 Task: Reply to email with the signature Eden Taylor with the subject 'Request for flextime' from softage.1@softage.net with the message 'I need your assistance in preparing a project status report for the stakeholders.' with CC to softage.4@softage.net with an attached document Security_policy.docx
Action: Mouse moved to (852, 199)
Screenshot: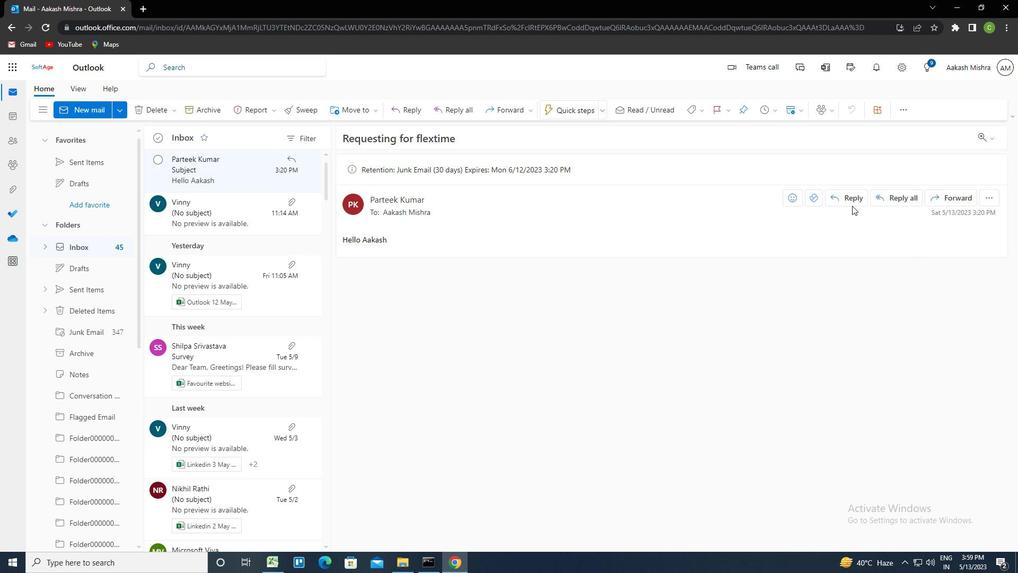 
Action: Mouse pressed left at (852, 199)
Screenshot: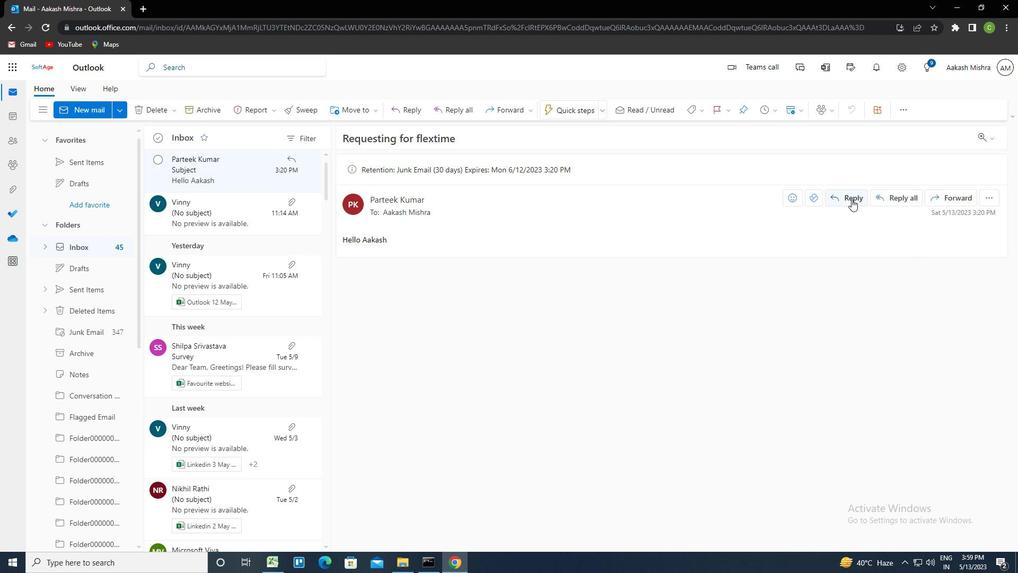 
Action: Mouse moved to (681, 113)
Screenshot: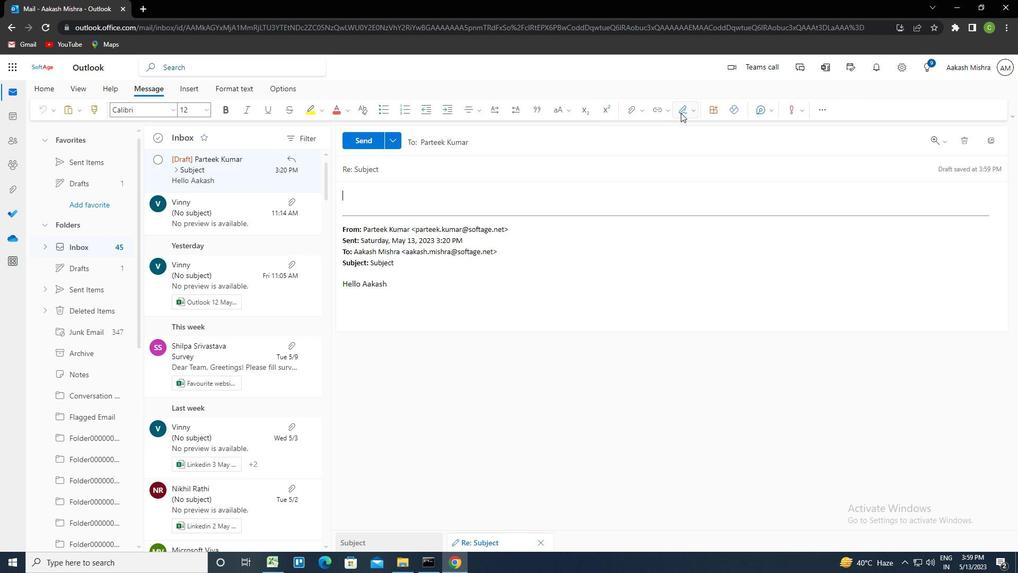 
Action: Mouse pressed left at (681, 113)
Screenshot: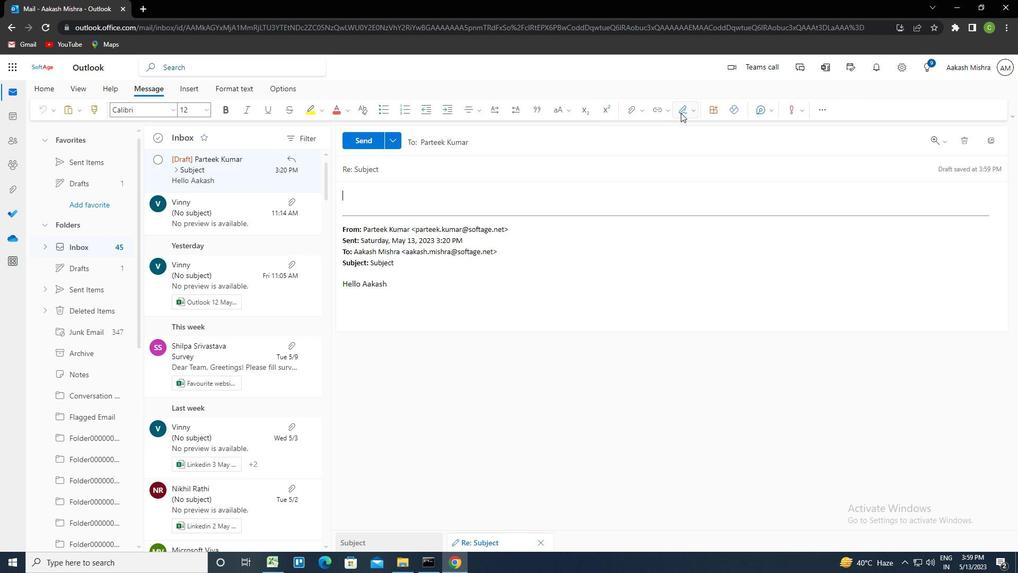 
Action: Mouse moved to (663, 150)
Screenshot: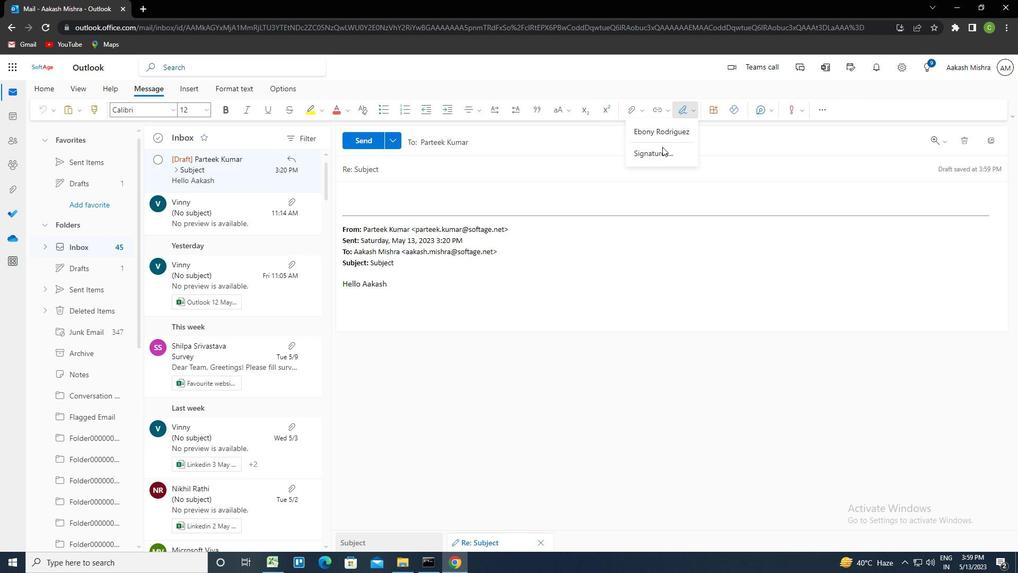 
Action: Mouse pressed left at (663, 150)
Screenshot: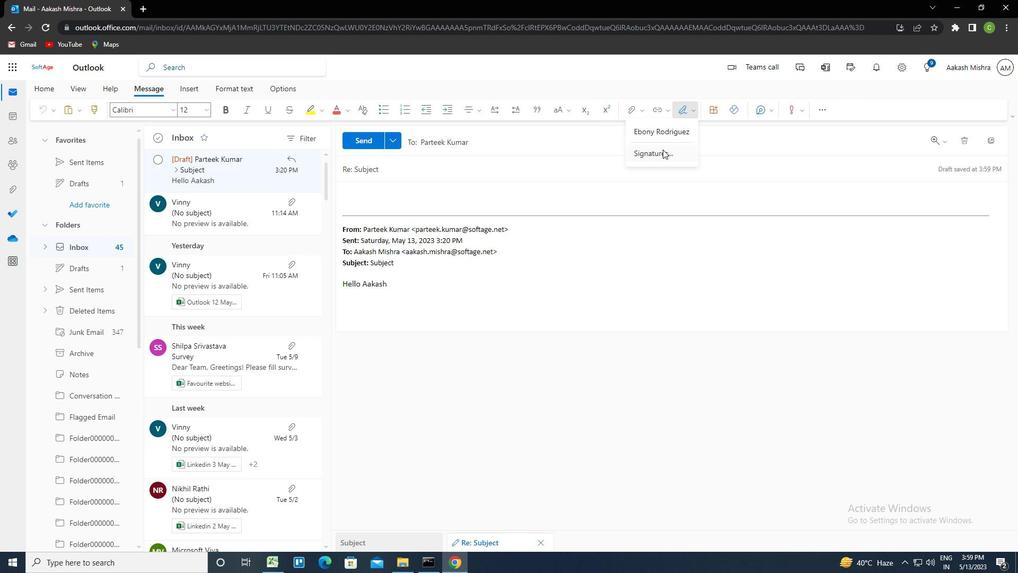 
Action: Mouse moved to (727, 194)
Screenshot: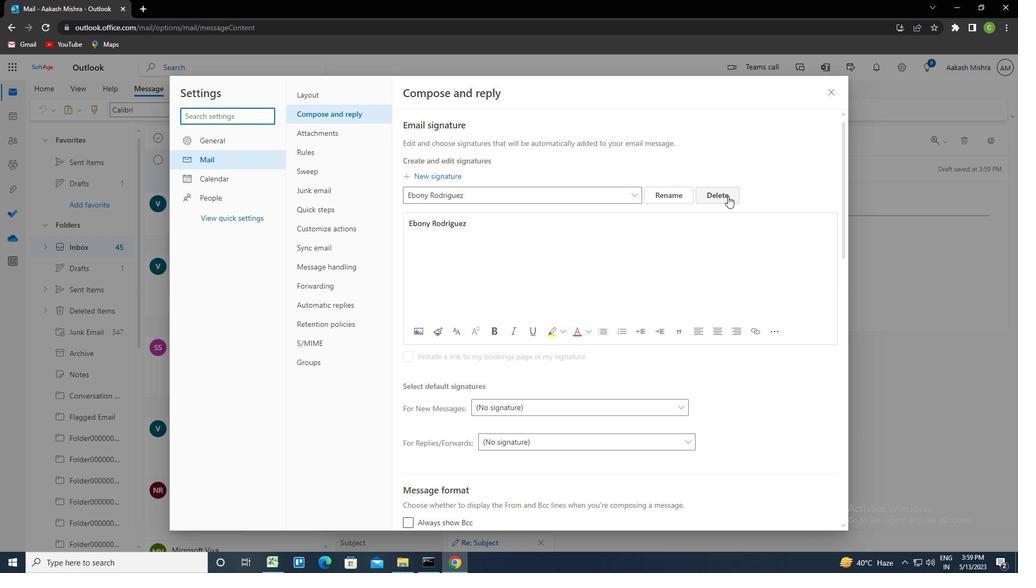 
Action: Mouse pressed left at (727, 194)
Screenshot: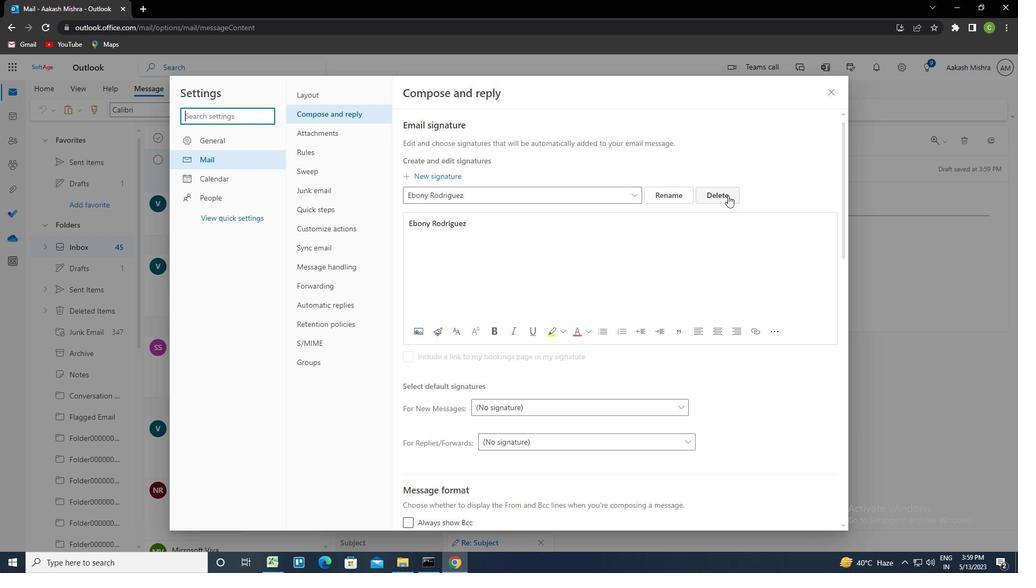 
Action: Mouse moved to (549, 199)
Screenshot: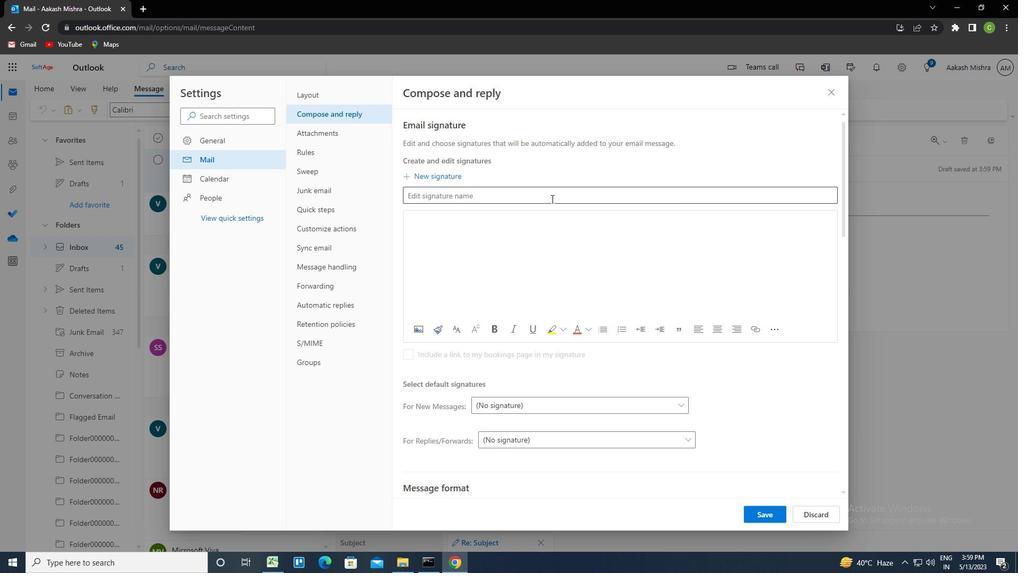 
Action: Mouse pressed left at (549, 199)
Screenshot: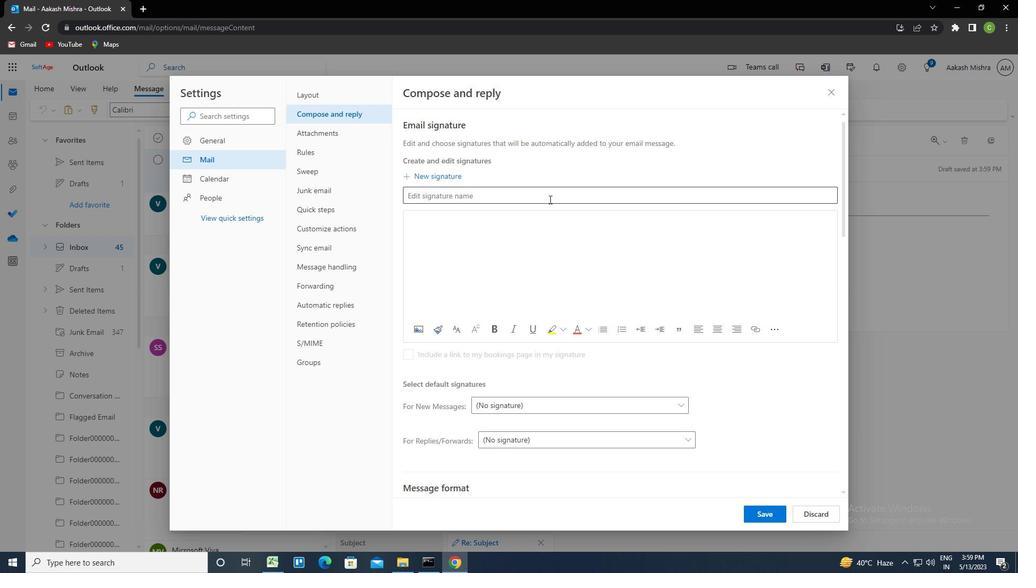 
Action: Key pressed <Key.caps_lock>e<Key.caps_lock>den<Key.space><Key.caps_lock>t<Key.caps_lock>aylor<Key.tab><Key.caps_lock>e<Key.caps_lock>den<Key.space><Key.caps_lock>tr<Key.caps_lock>a<Key.backspace><Key.backspace>aylor
Screenshot: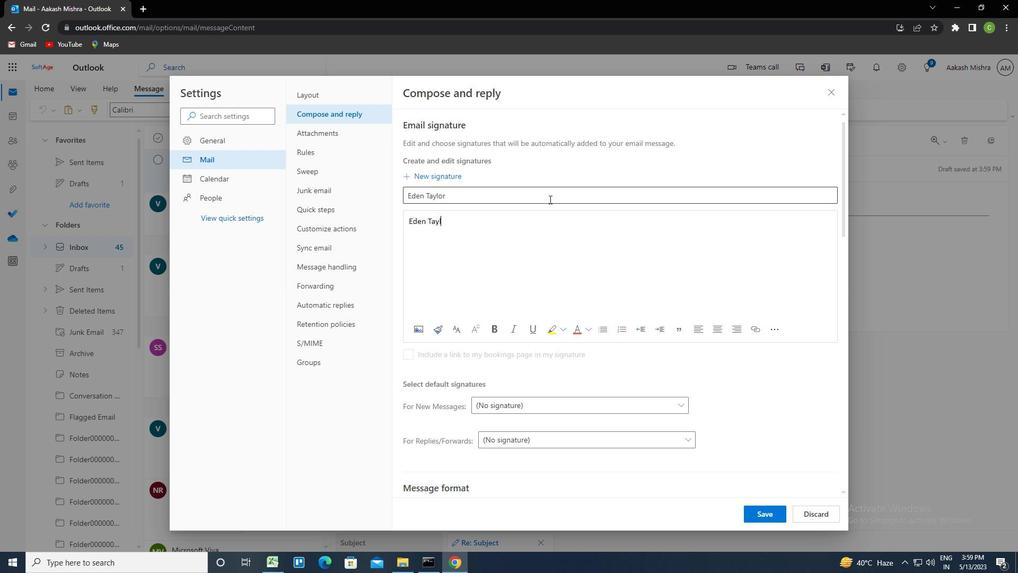 
Action: Mouse moved to (768, 514)
Screenshot: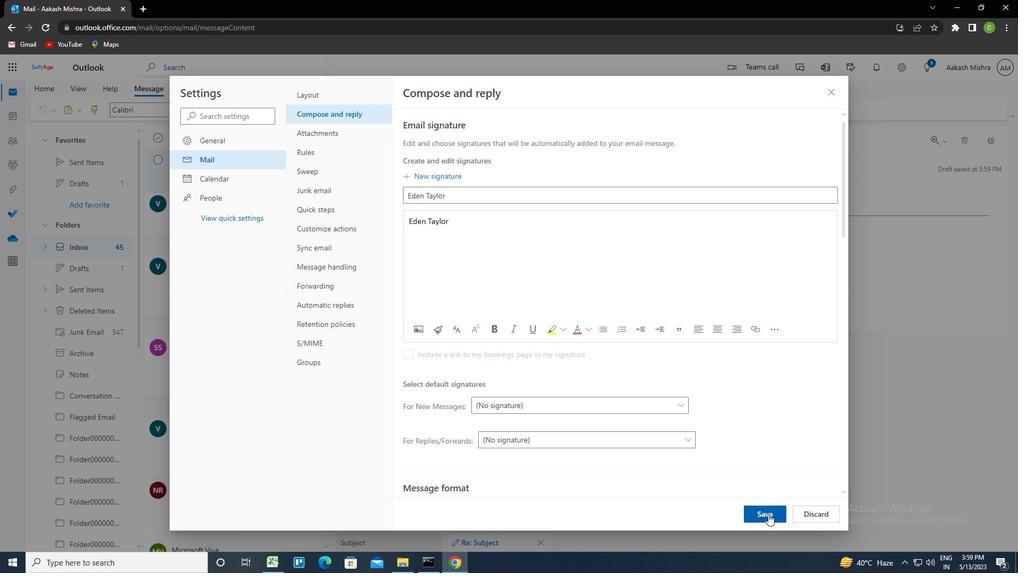 
Action: Mouse pressed left at (768, 514)
Screenshot: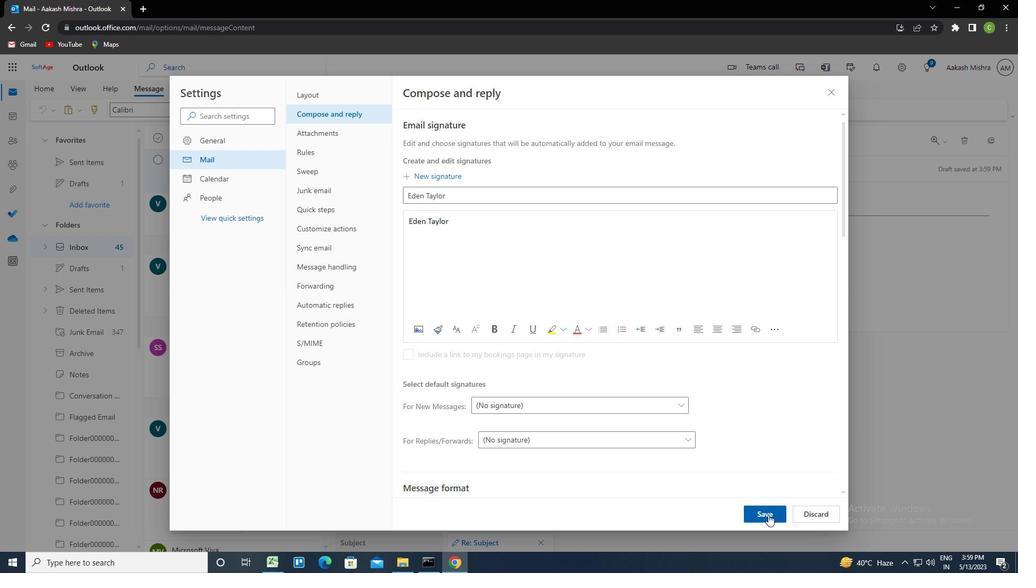 
Action: Mouse moved to (834, 93)
Screenshot: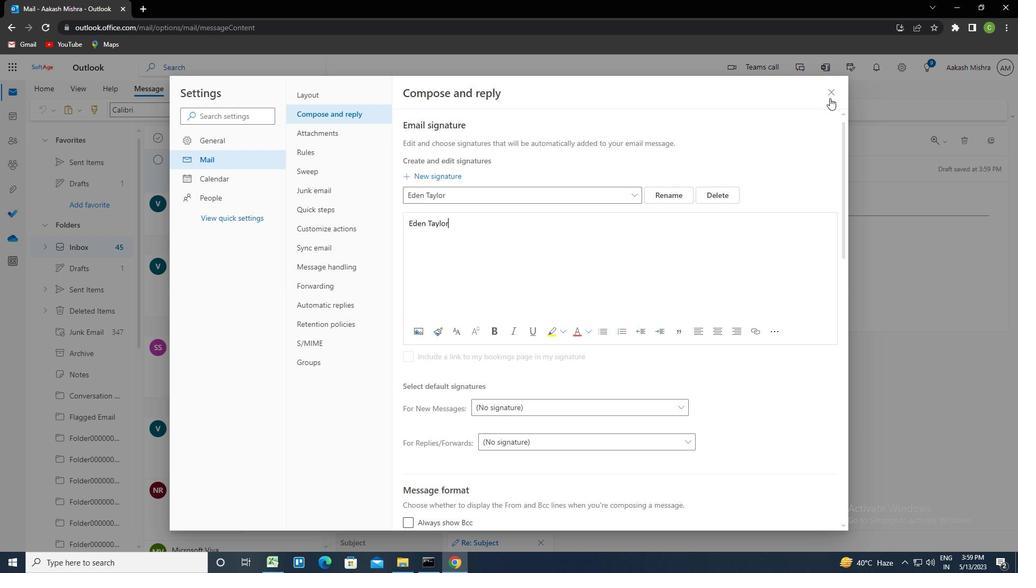
Action: Mouse pressed left at (834, 93)
Screenshot: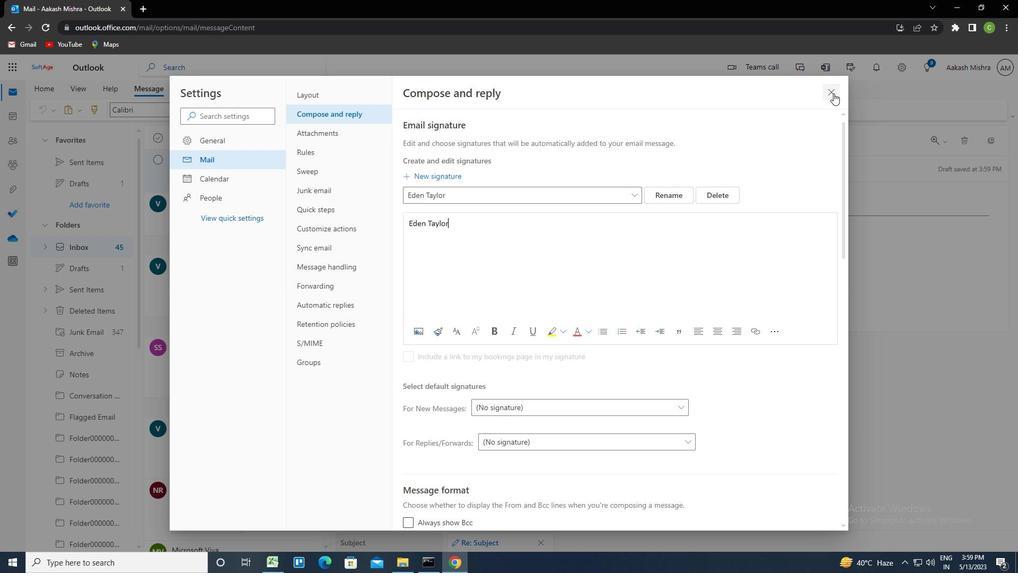 
Action: Mouse moved to (686, 111)
Screenshot: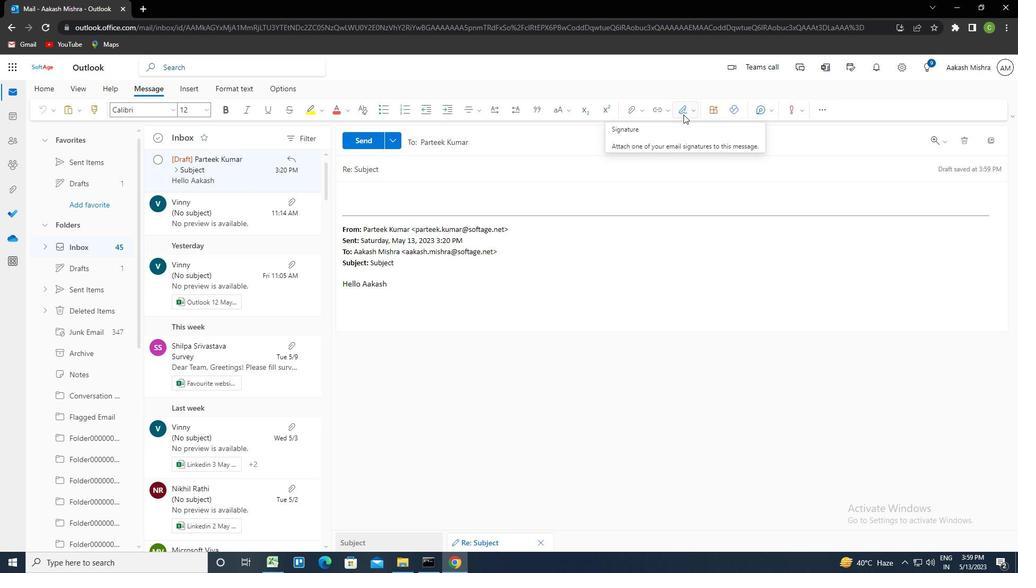 
Action: Mouse pressed left at (686, 111)
Screenshot: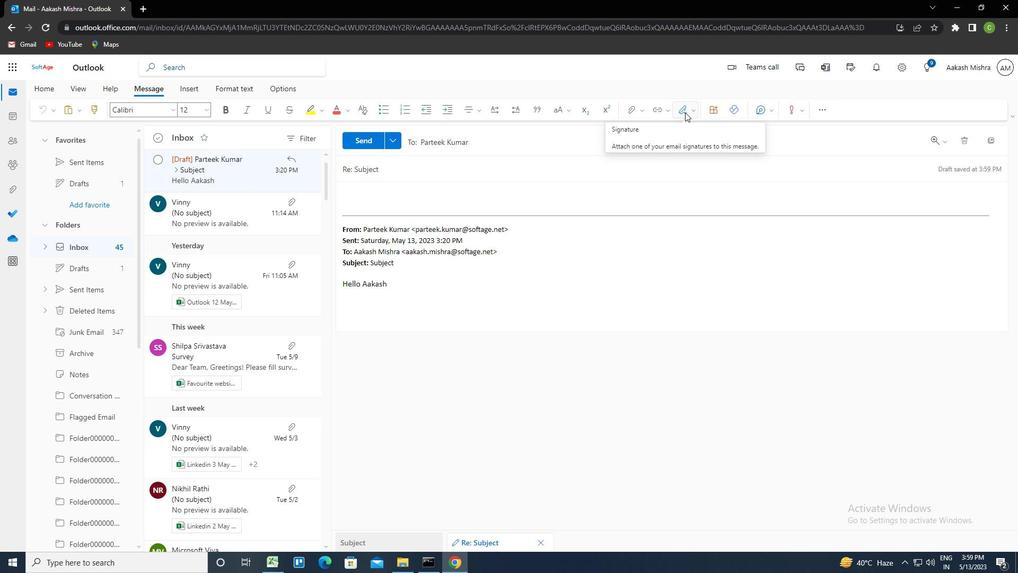 
Action: Mouse moved to (677, 128)
Screenshot: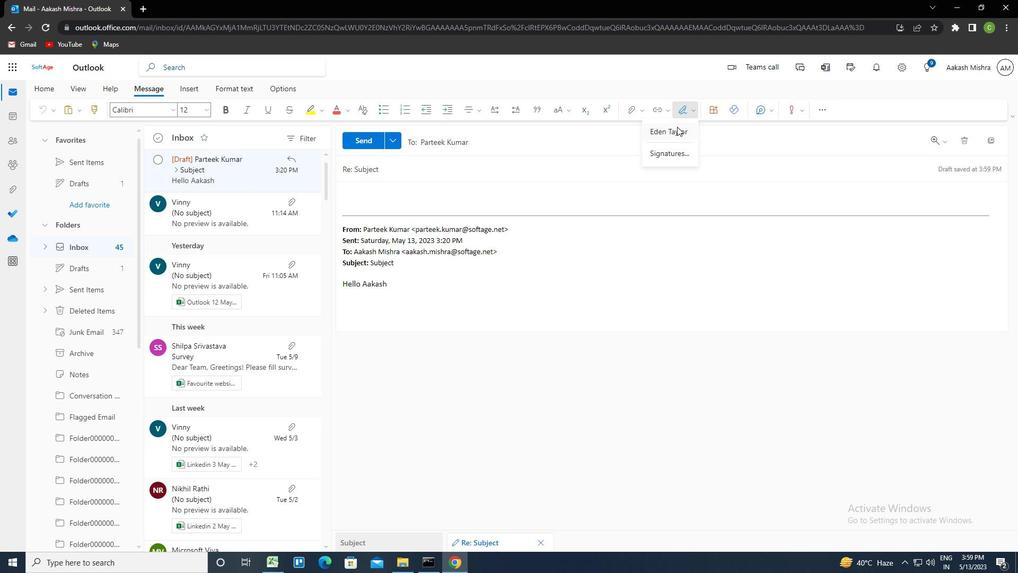 
Action: Mouse pressed left at (677, 128)
Screenshot: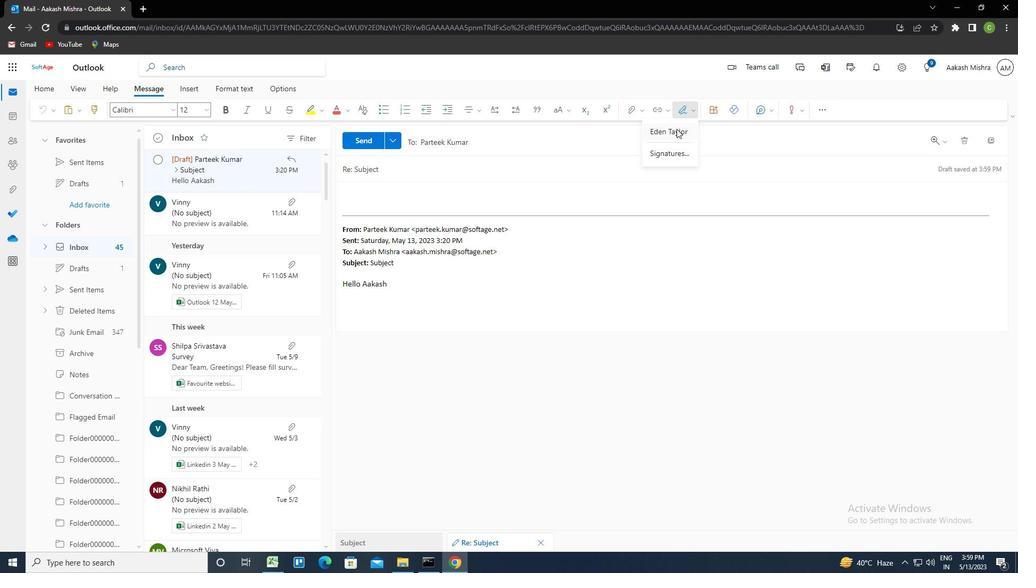 
Action: Mouse moved to (393, 169)
Screenshot: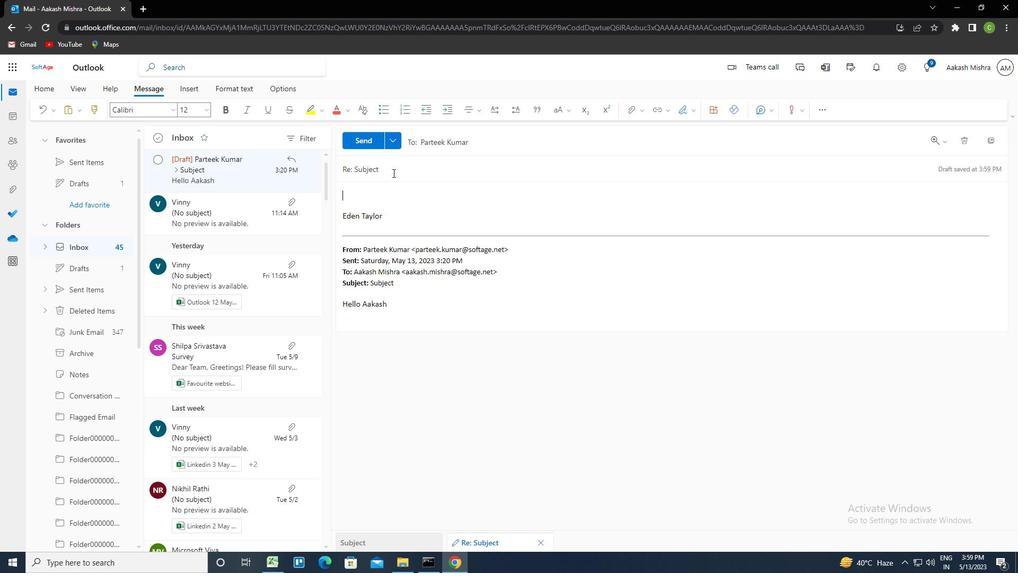 
Action: Mouse pressed left at (393, 169)
Screenshot: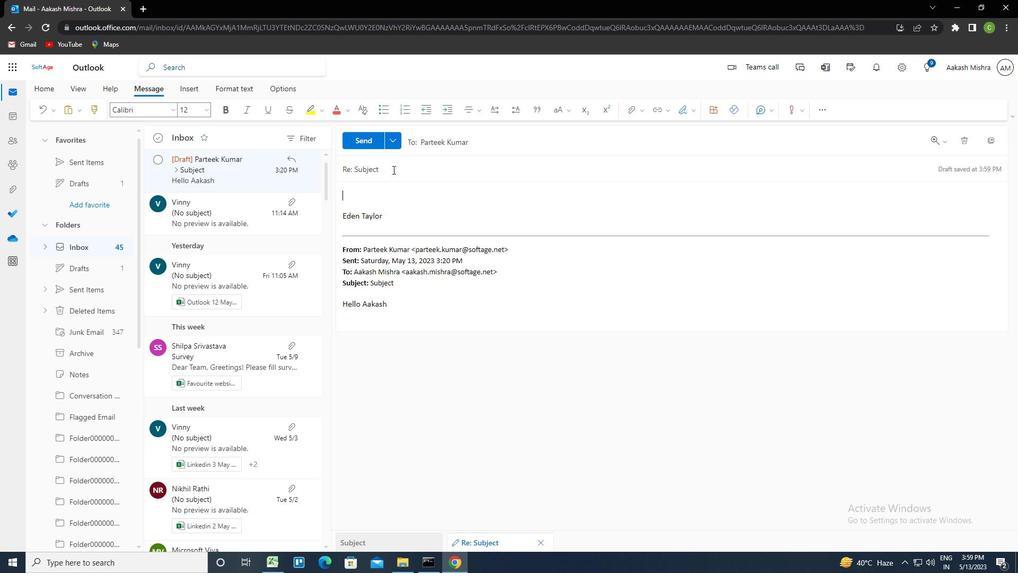 
Action: Key pressed <Key.shift><Key.left><Key.delete><Key.caps_lock>ctrl+R<Key.caps_lock>EQUEST<Key.space>FOR<Key.space>FLEXTIME<Key.tab><Key.caps_lock>I<Key.space><Key.caps_lock>NEED<Key.space>YOUR<Key.space>ASSISTANCE<Key.space>IN<Key.space>PREPRING<Key.left><Key.left><Key.left><Key.left>A<Key.right><Key.space>ctrl+A<Key.space>PROJECT<Key.space>STATUS<Key.space>REPORT<Key.space>FOR<Key.space>THE<Key.space>STAKEHOLDERS
Screenshot: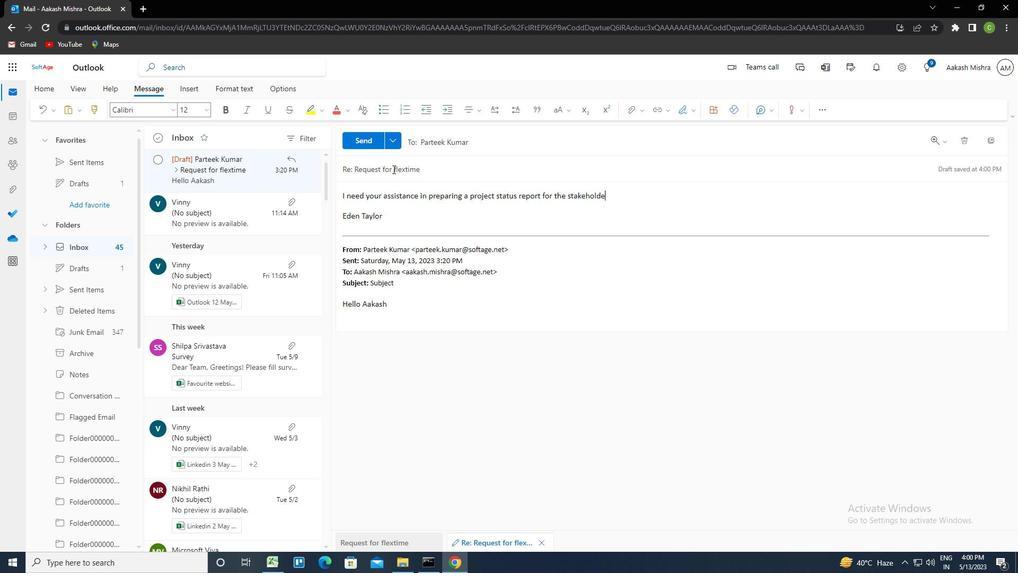 
Action: Mouse moved to (489, 143)
Screenshot: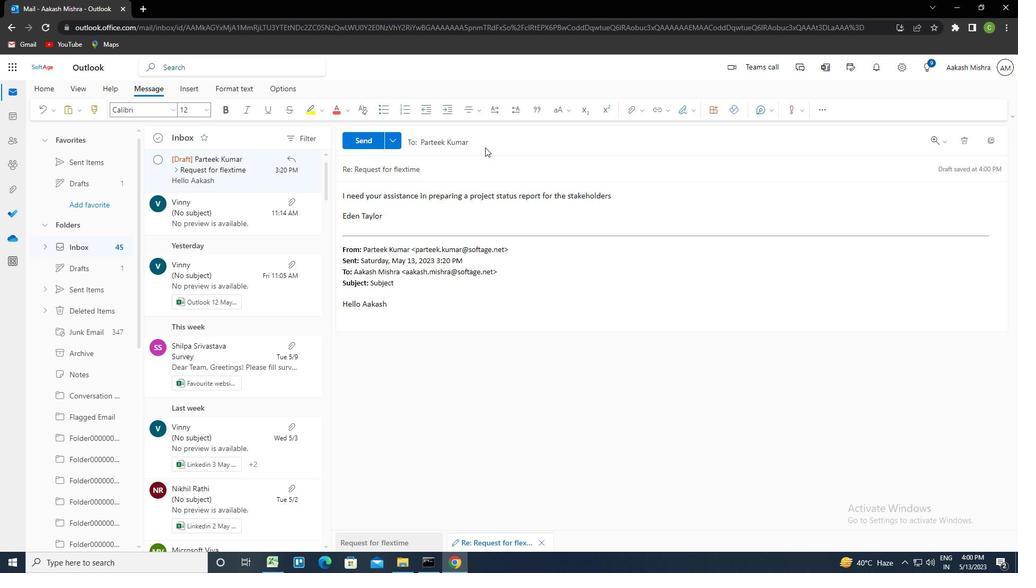 
Action: Mouse pressed left at (489, 143)
Screenshot: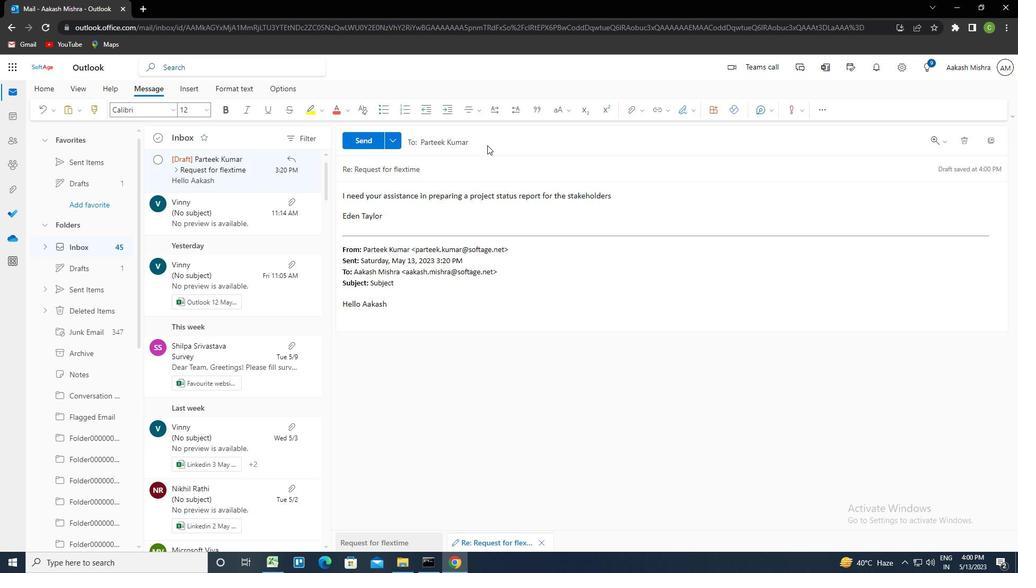 
Action: Mouse moved to (485, 152)
Screenshot: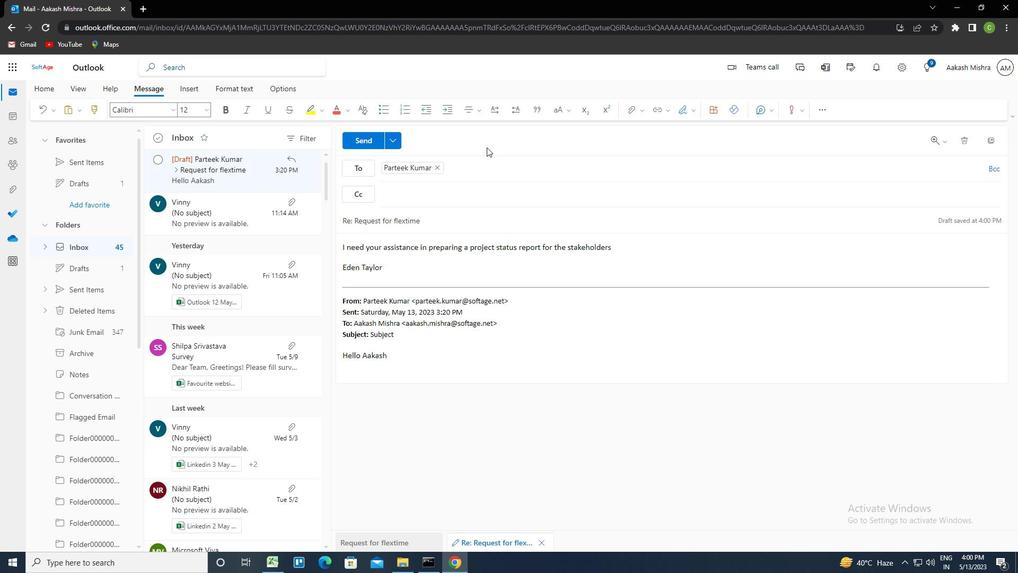 
Action: Key pressed <Key.tab>SOFTAGE
Screenshot: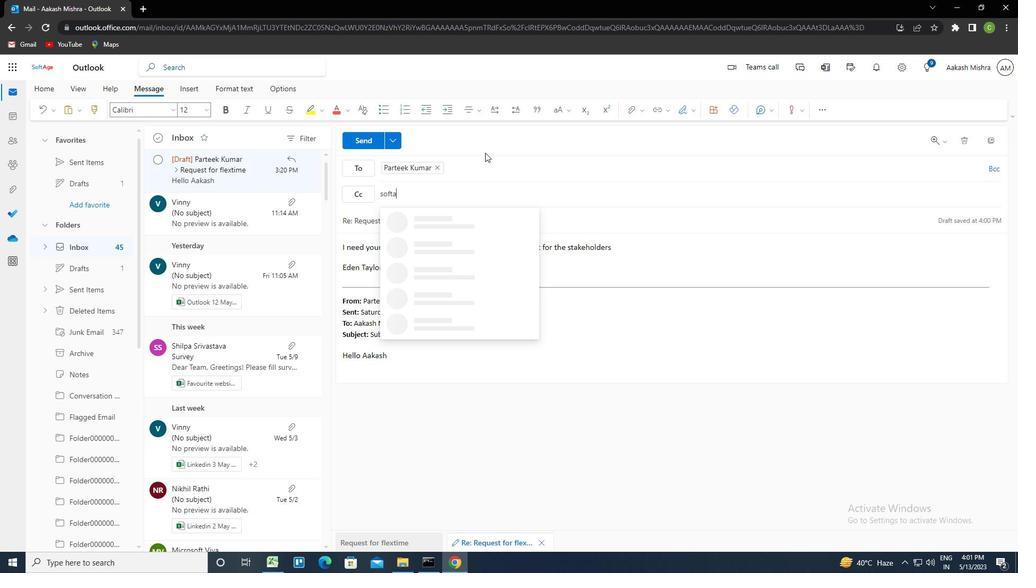 
Action: Mouse moved to (485, 153)
Screenshot: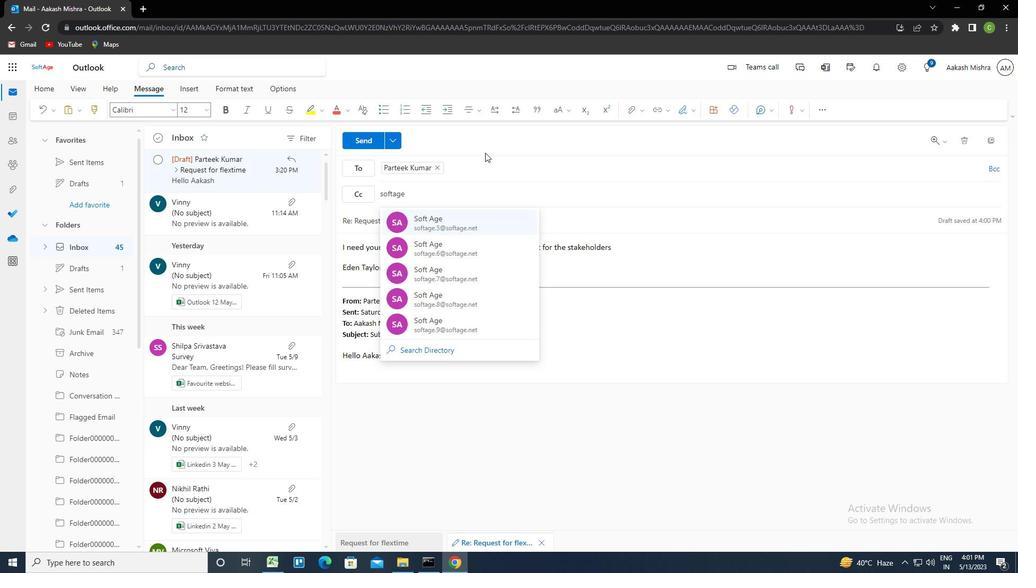 
Action: Key pressed .4<Key.shift>@SOFTAGE.CO<Key.backspace><Key.backspace><Key.enter>
Screenshot: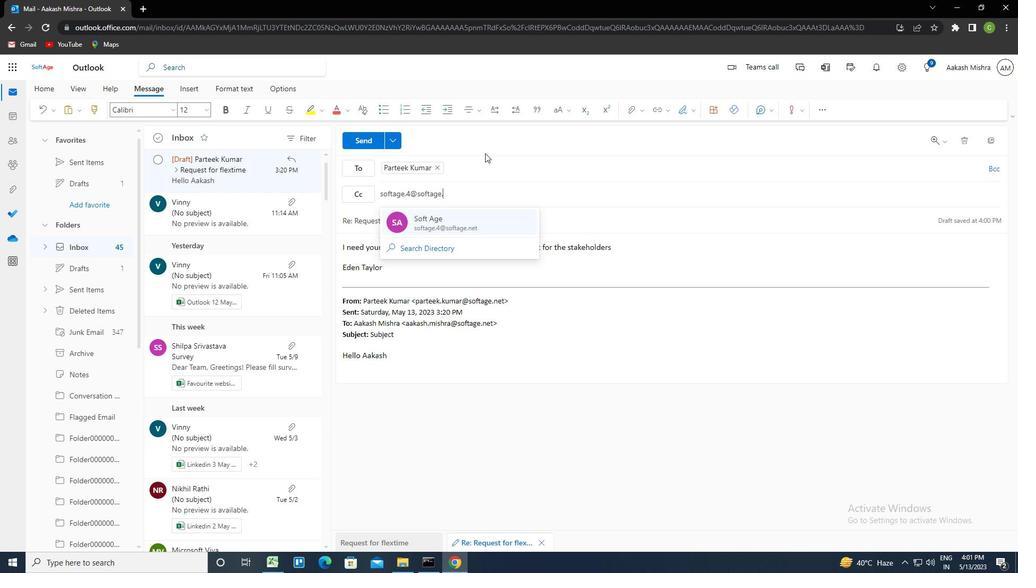 
Action: Mouse moved to (635, 112)
Screenshot: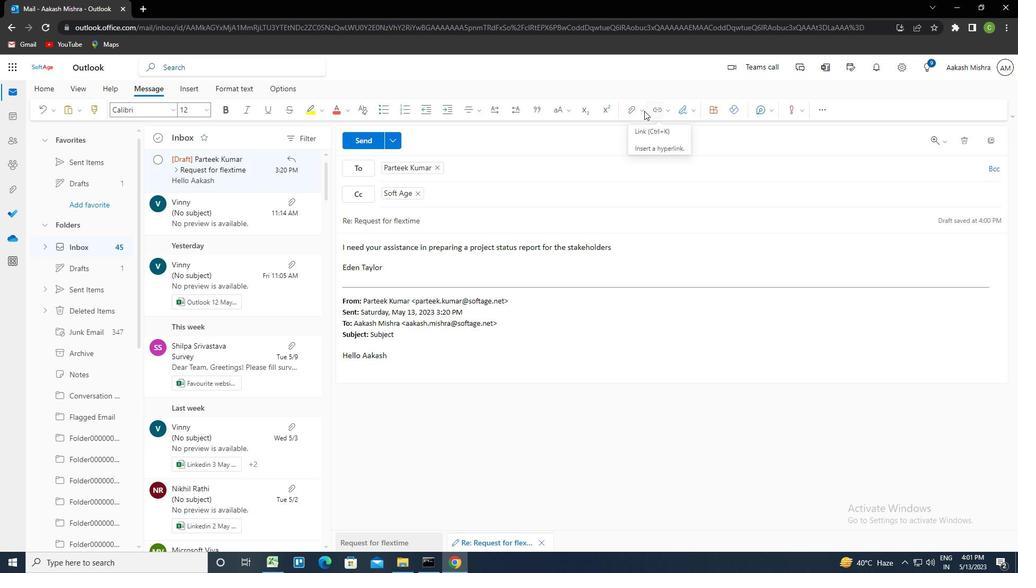 
Action: Mouse pressed left at (635, 112)
Screenshot: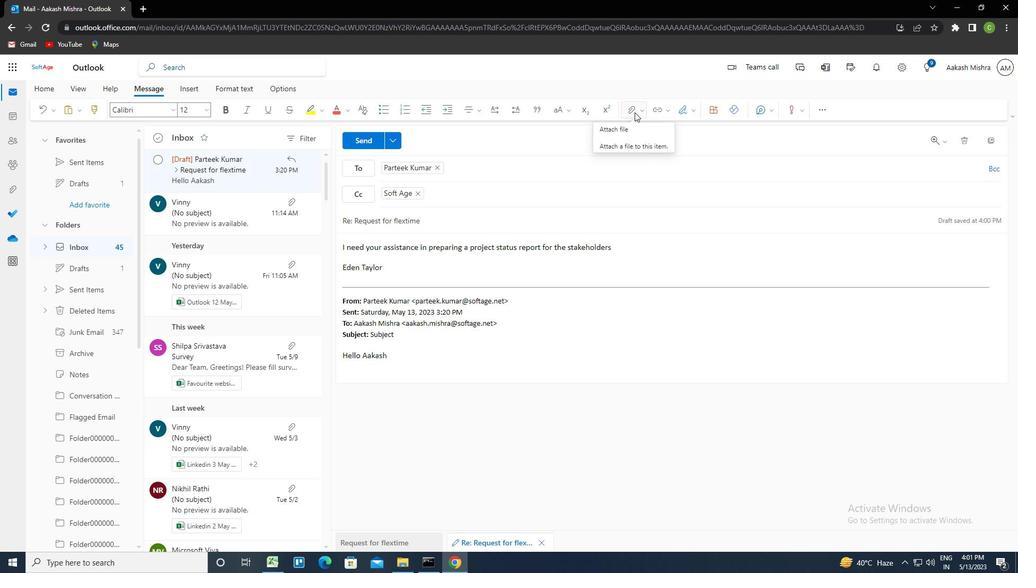 
Action: Mouse moved to (599, 134)
Screenshot: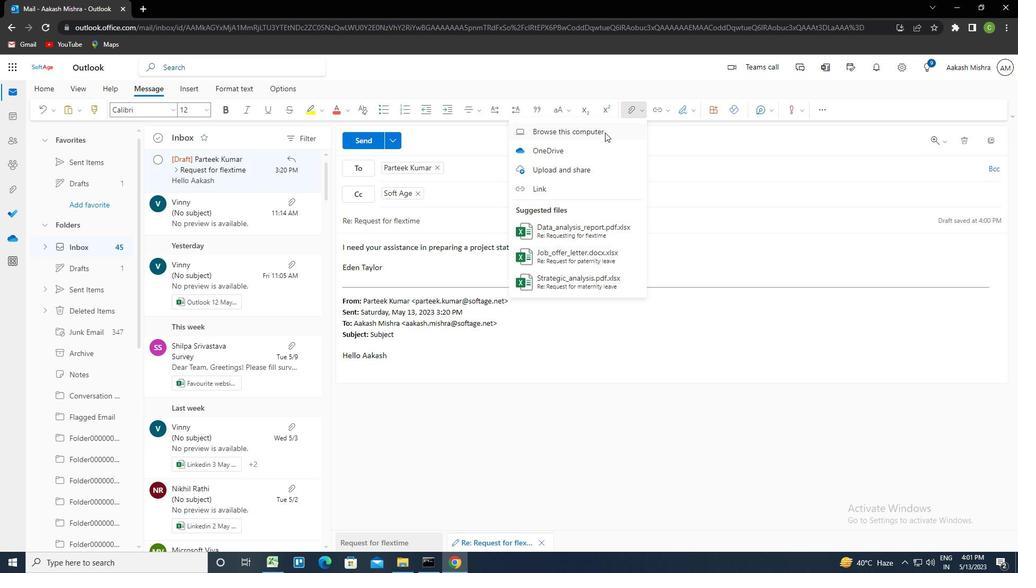 
Action: Mouse pressed left at (599, 134)
Screenshot: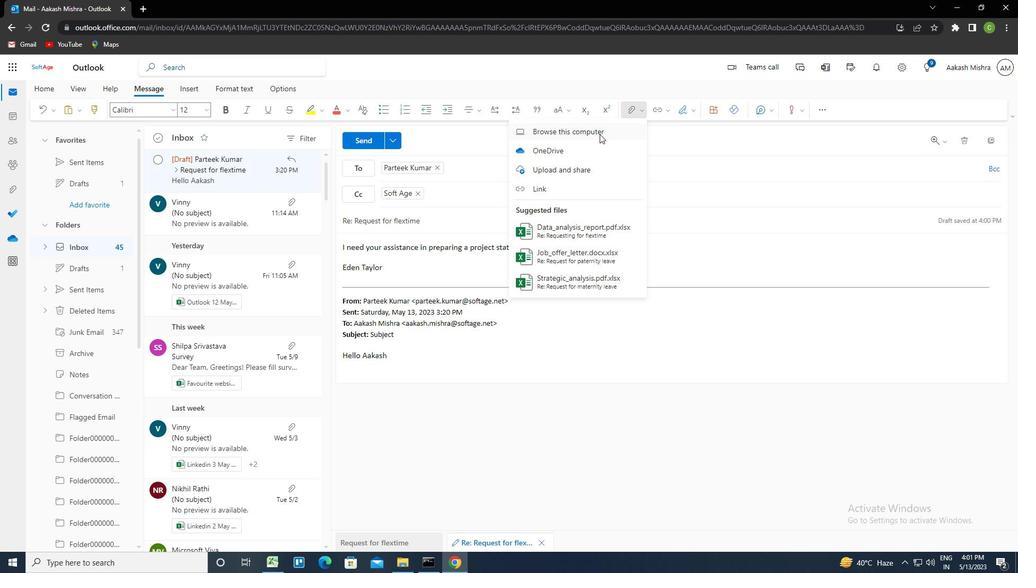 
Action: Mouse moved to (192, 144)
Screenshot: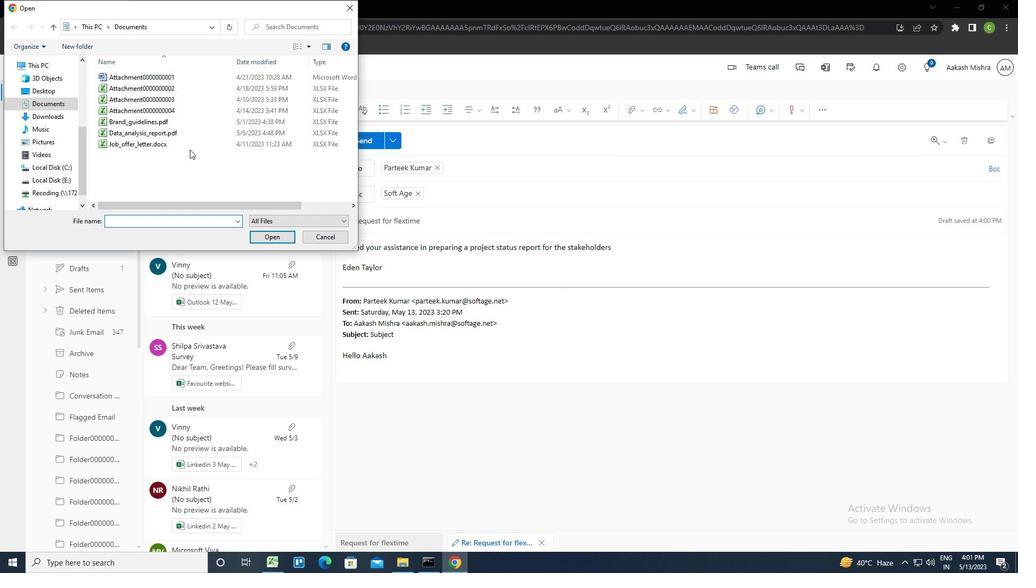 
Action: Mouse pressed left at (192, 144)
Screenshot: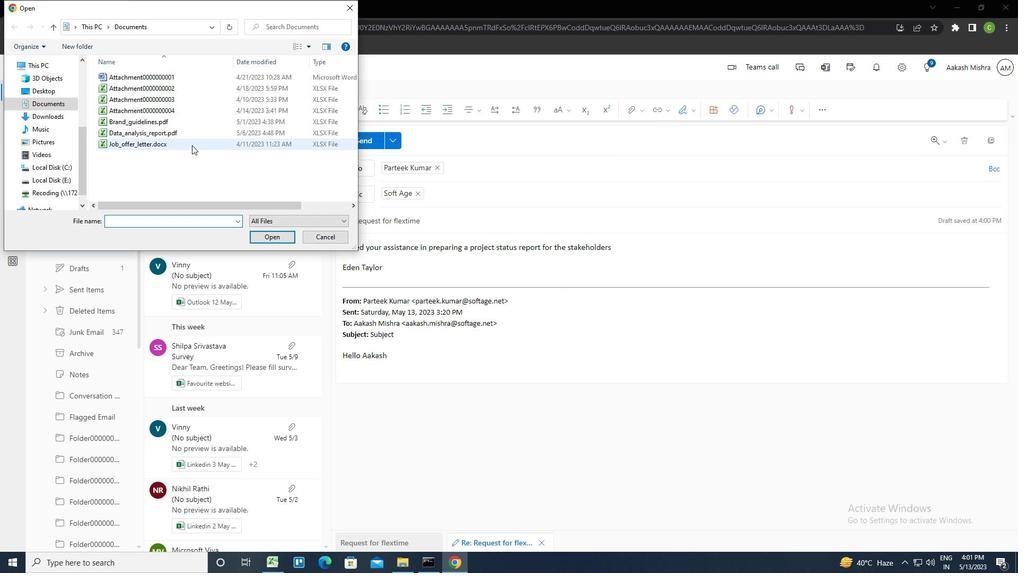 
Action: Key pressed <Key.f2><Key.caps_lock>S<Key.caps_lock>ECURITY<Key.shift_r>_POLICY.DOCX
Screenshot: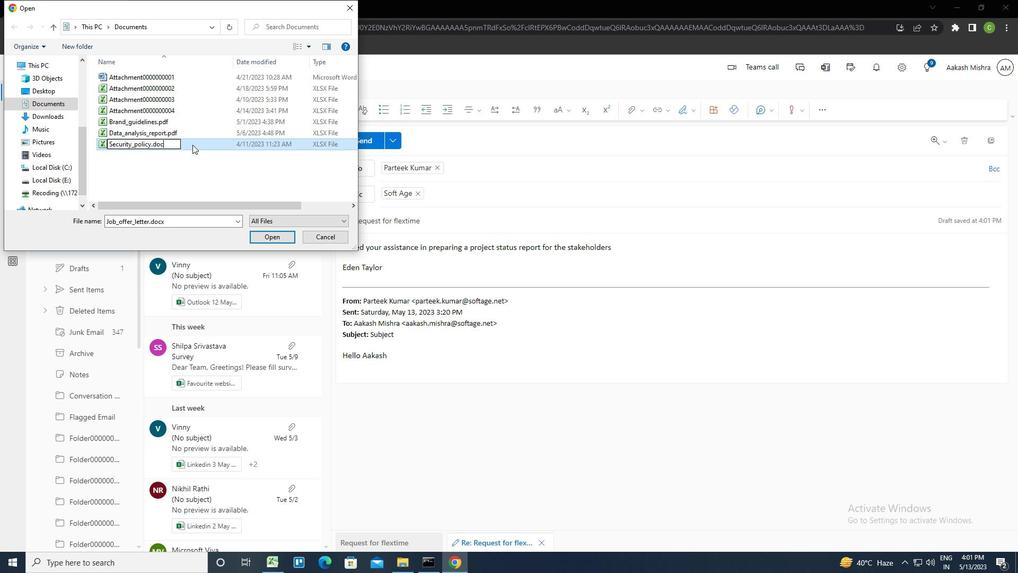 
Action: Mouse pressed left at (192, 144)
Screenshot: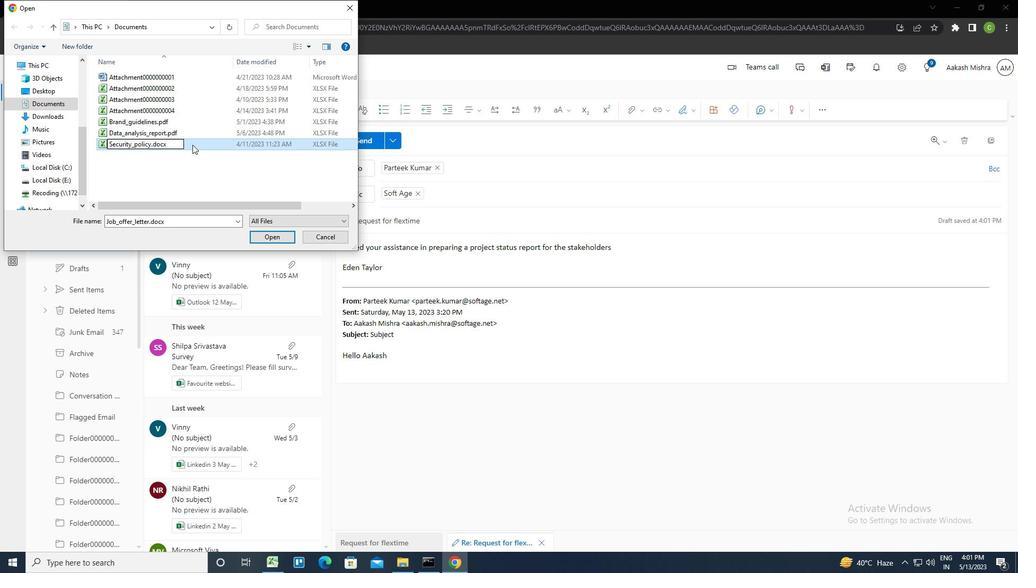 
Action: Mouse pressed left at (192, 144)
Screenshot: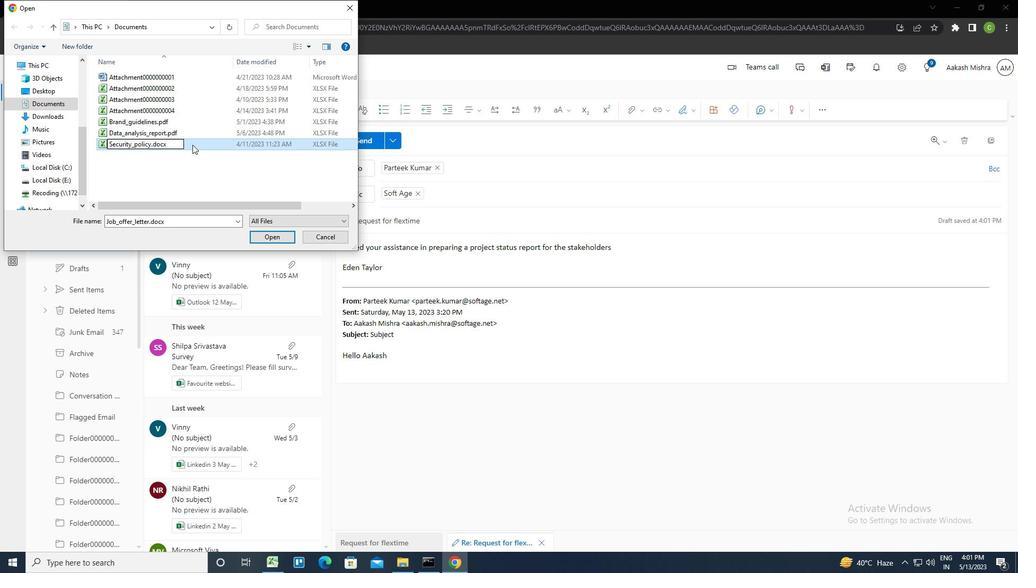 
Action: Mouse moved to (361, 141)
Screenshot: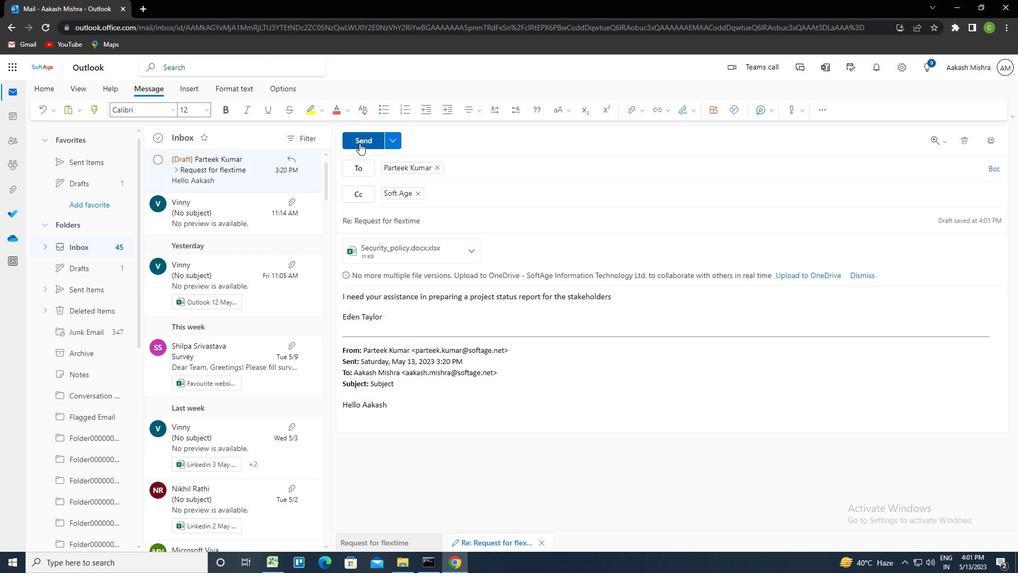 
Action: Mouse pressed left at (361, 141)
Screenshot: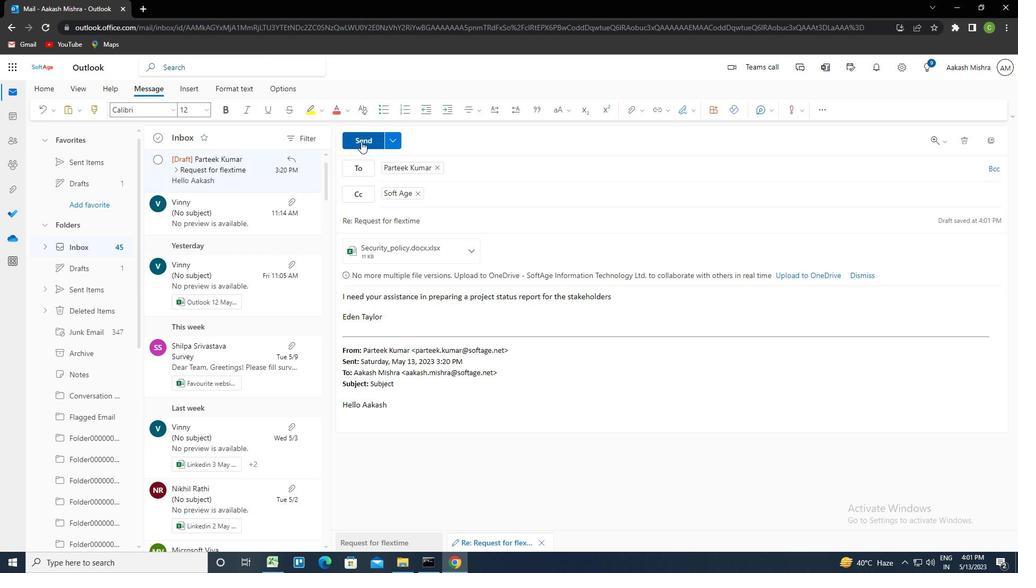 
Action: Mouse moved to (462, 287)
Screenshot: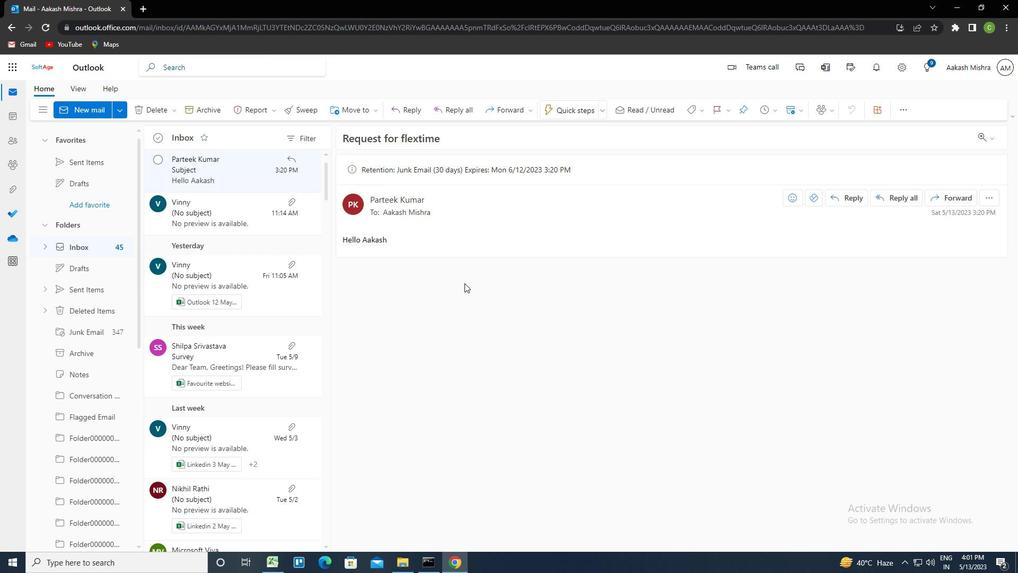 
